 Task: Open Card Card0000000339 in  Board0000000085 in Workspace WS0000000029 in Trello. Add Member Maliaustralia7@gmail.com to Card Card0000000339 in  Board0000000085 in Workspace WS0000000029 in Trello. Add Orange Label titled Label0000000339 to Card Card0000000339 in  Board0000000085 in Workspace WS0000000029 in Trello. Add Checklist CL0000000339 to Card Card0000000339 in  Board0000000085 in Workspace WS0000000029 in Trello. Add Dates with Start Date as Jun 01 2023 and Due Date as Jun 30 2023 to Card Card0000000339 in  Board0000000085 in Workspace WS0000000029 in Trello
Action: Mouse moved to (124, 355)
Screenshot: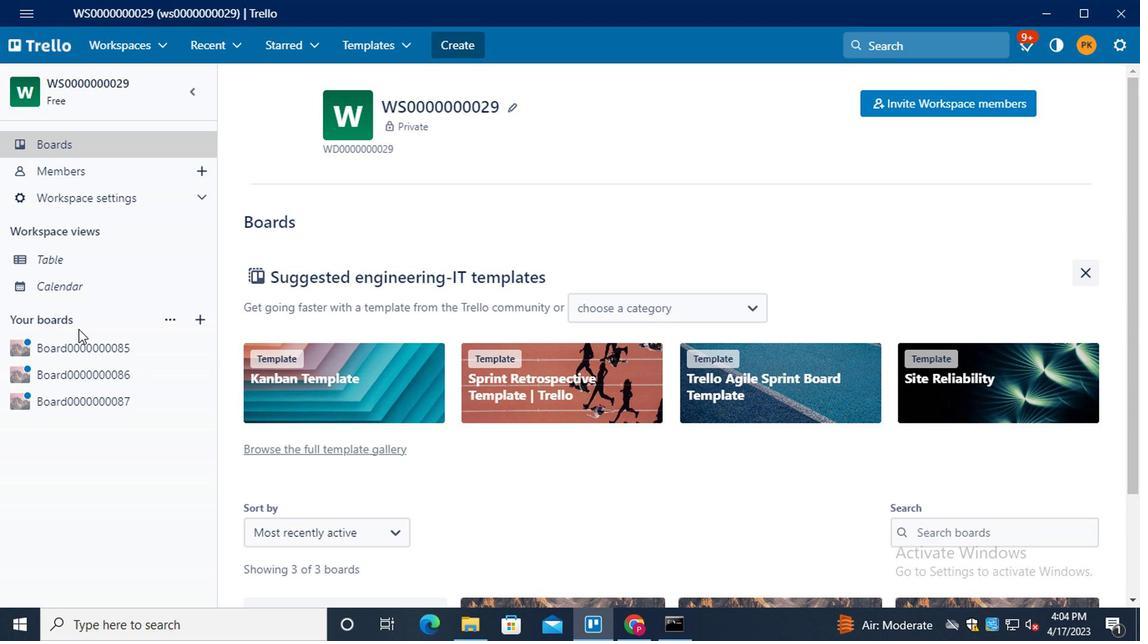 
Action: Mouse pressed left at (124, 355)
Screenshot: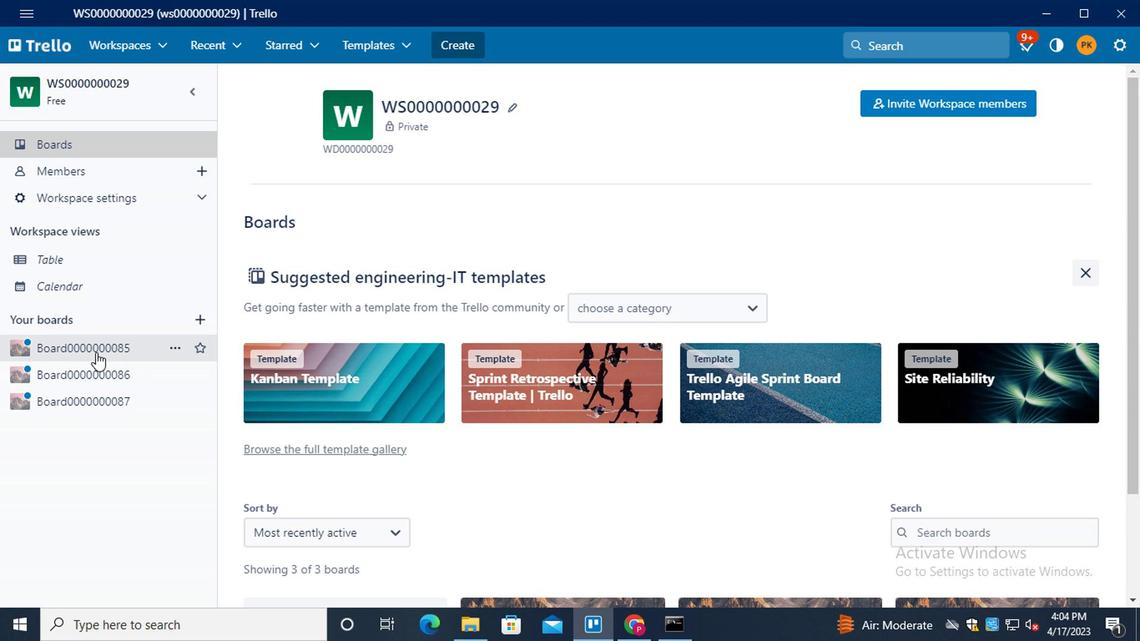
Action: Mouse moved to (331, 454)
Screenshot: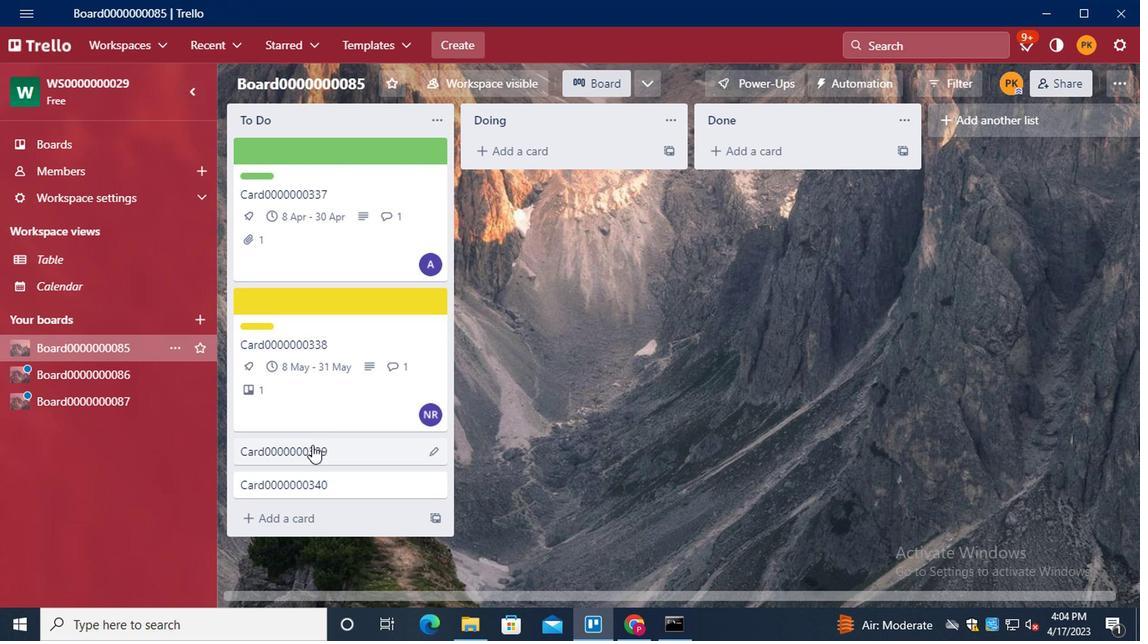 
Action: Mouse pressed left at (331, 454)
Screenshot: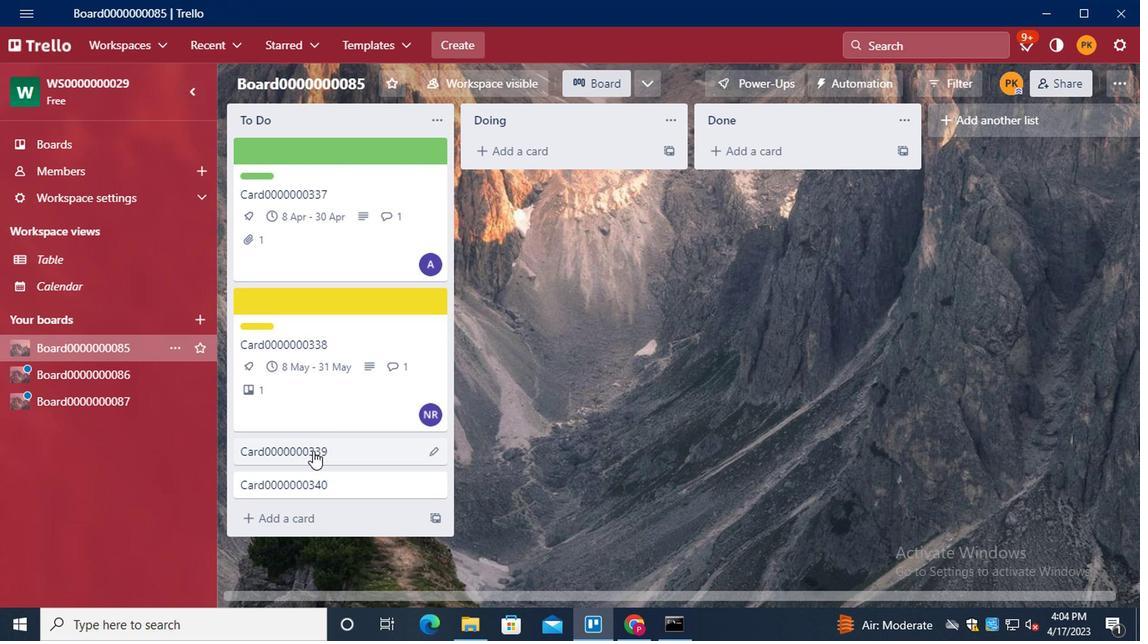 
Action: Mouse moved to (780, 160)
Screenshot: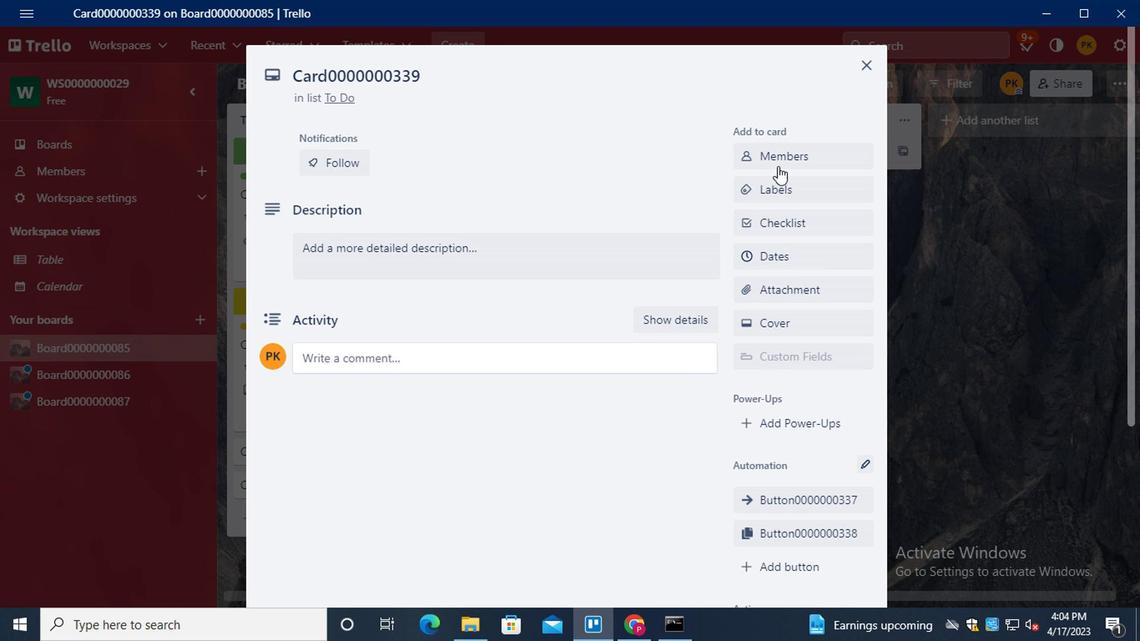 
Action: Mouse pressed left at (780, 160)
Screenshot: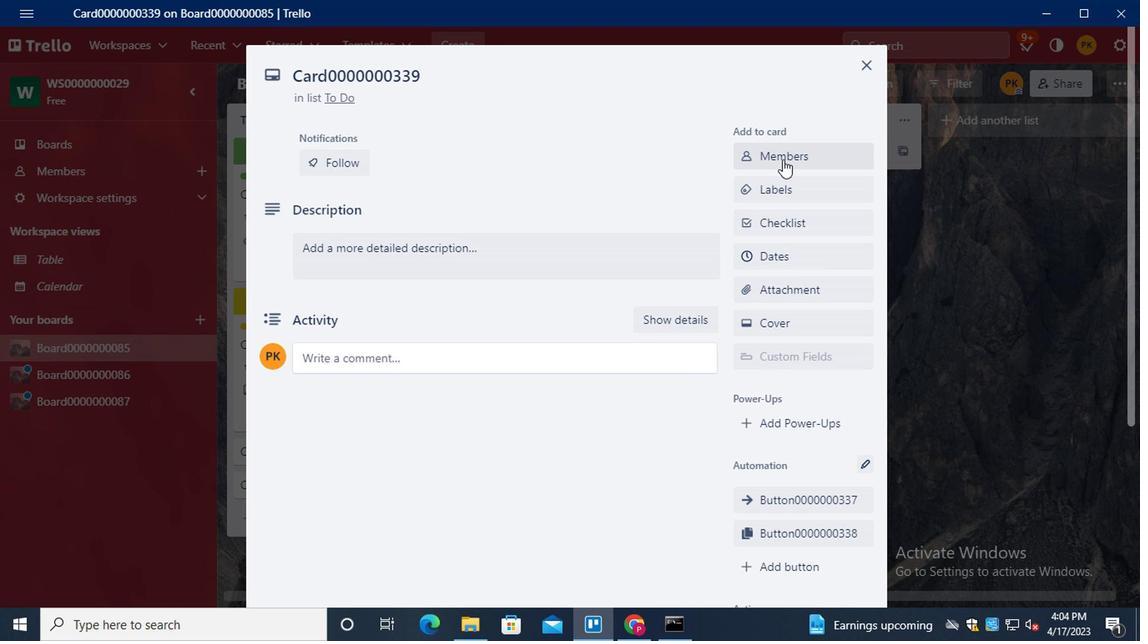 
Action: Mouse moved to (799, 239)
Screenshot: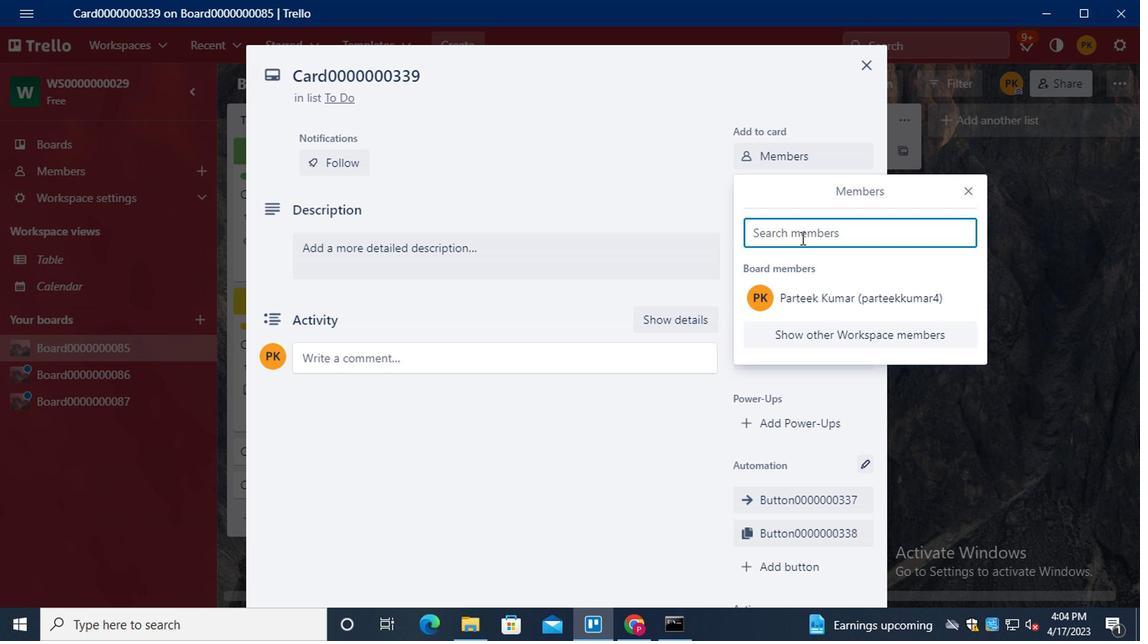 
Action: Key pressed <Key.shift>MAILAUSTRALIA7<Key.shift>@GMAIL.COM
Screenshot: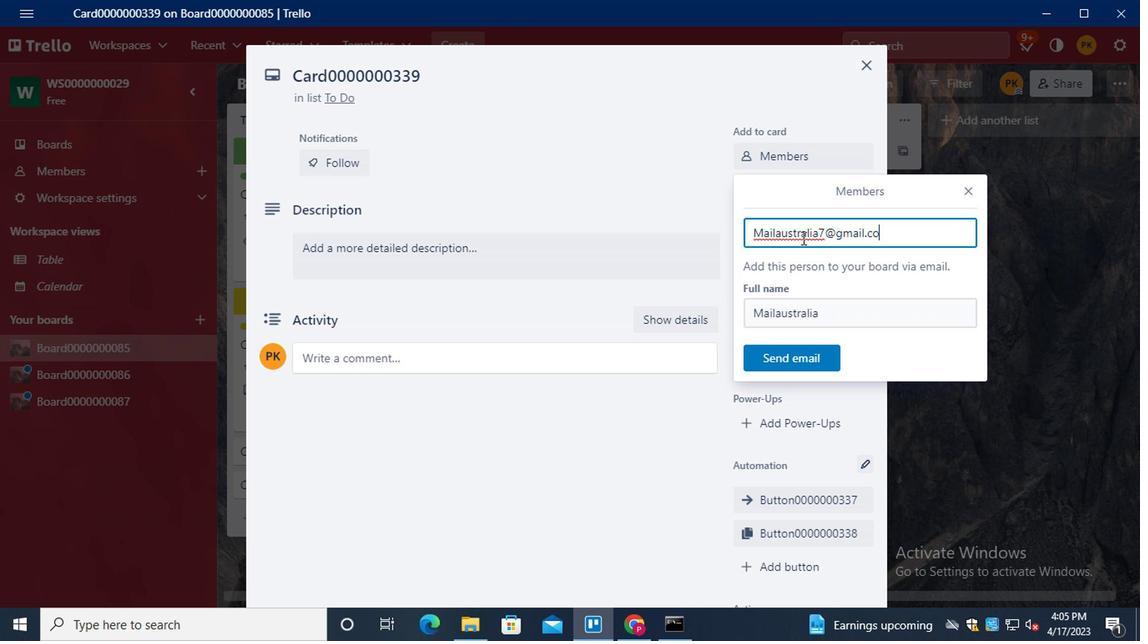 
Action: Mouse moved to (808, 355)
Screenshot: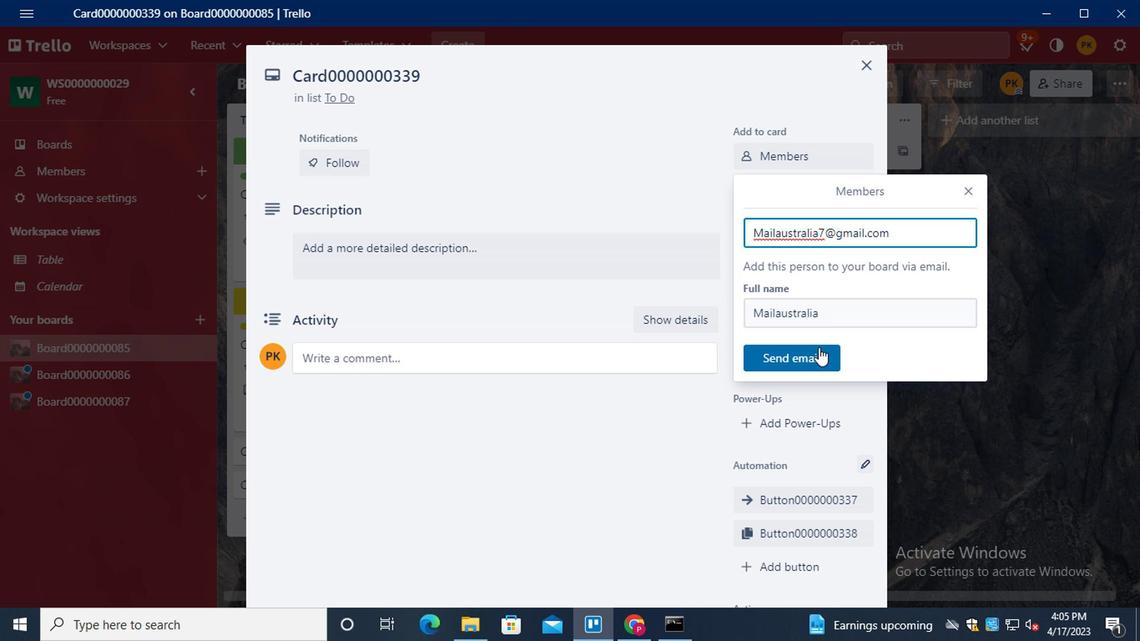 
Action: Mouse pressed left at (808, 355)
Screenshot: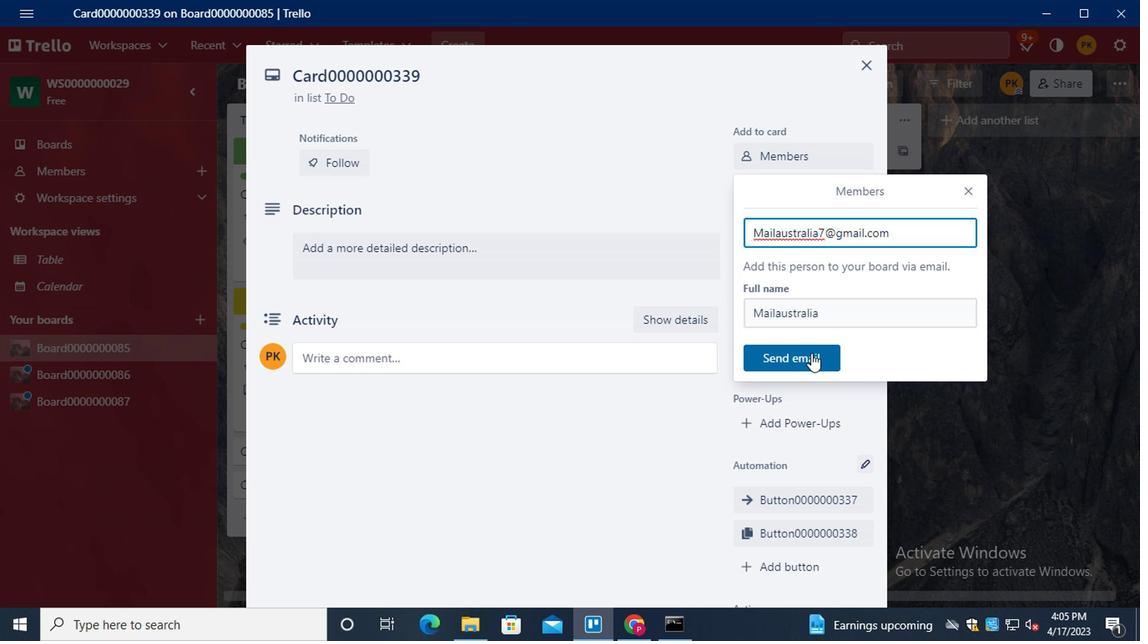 
Action: Mouse moved to (802, 196)
Screenshot: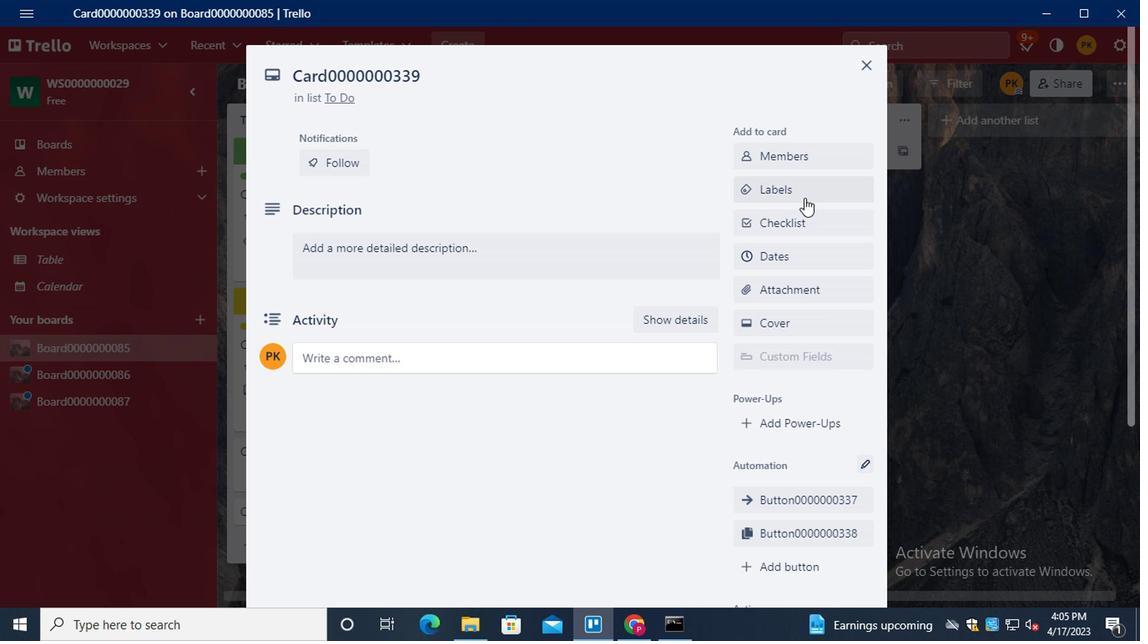 
Action: Mouse pressed left at (802, 196)
Screenshot: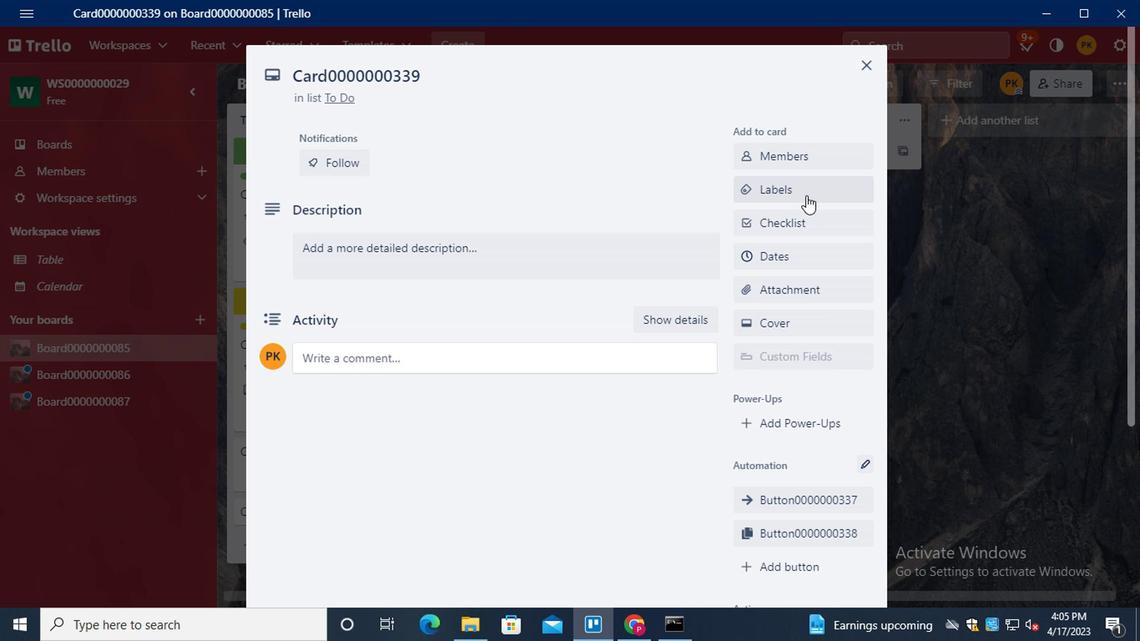
Action: Mouse moved to (851, 435)
Screenshot: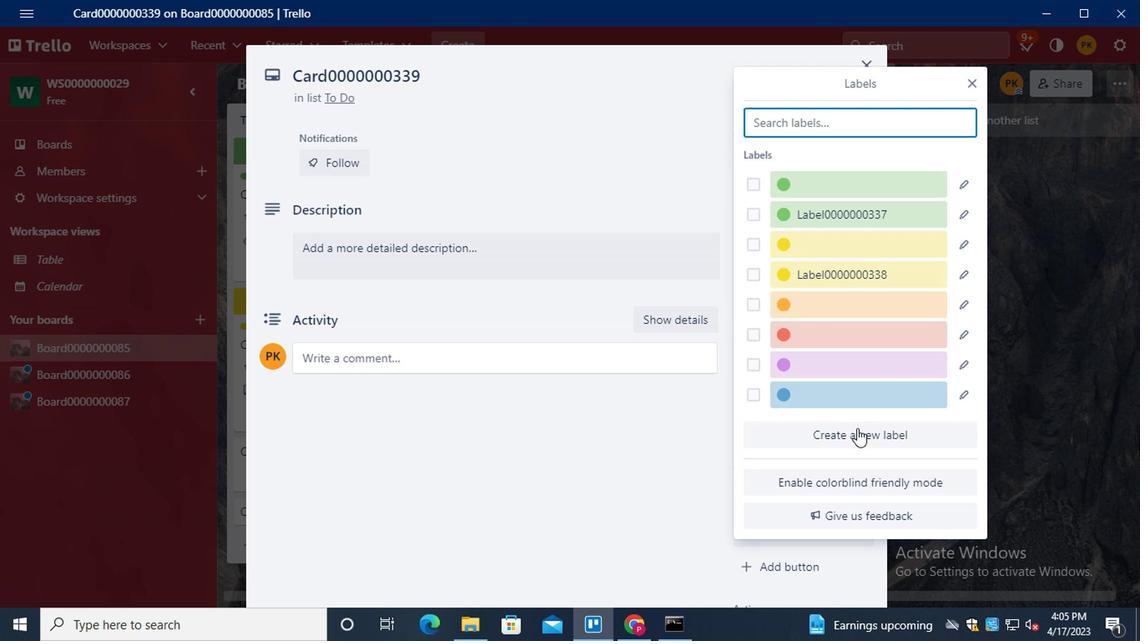 
Action: Mouse pressed left at (851, 435)
Screenshot: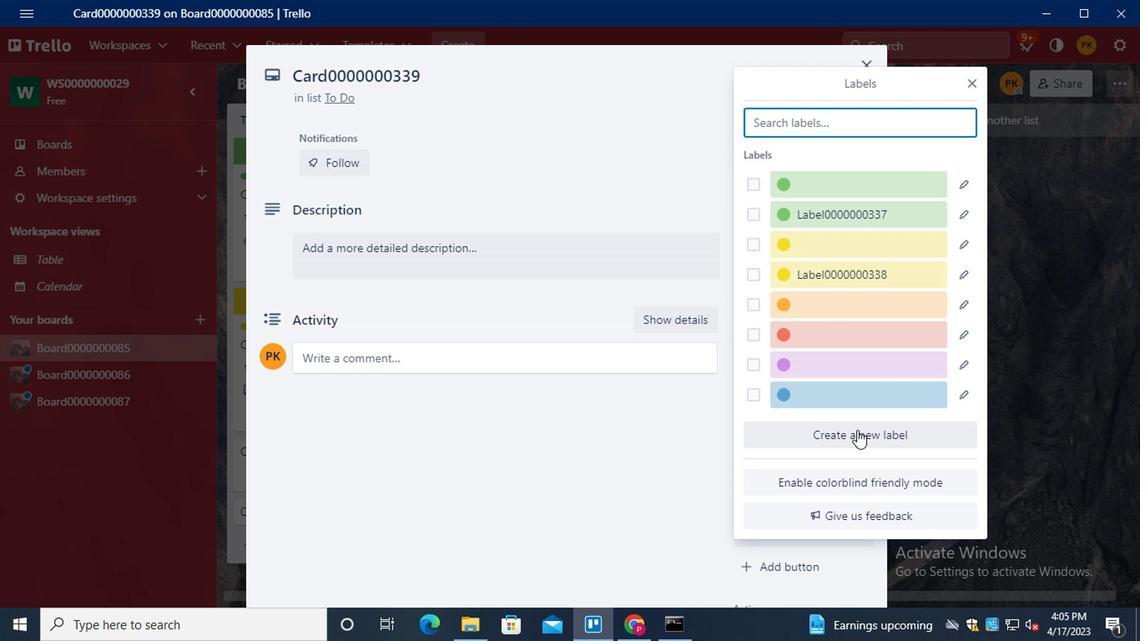 
Action: Mouse moved to (851, 435)
Screenshot: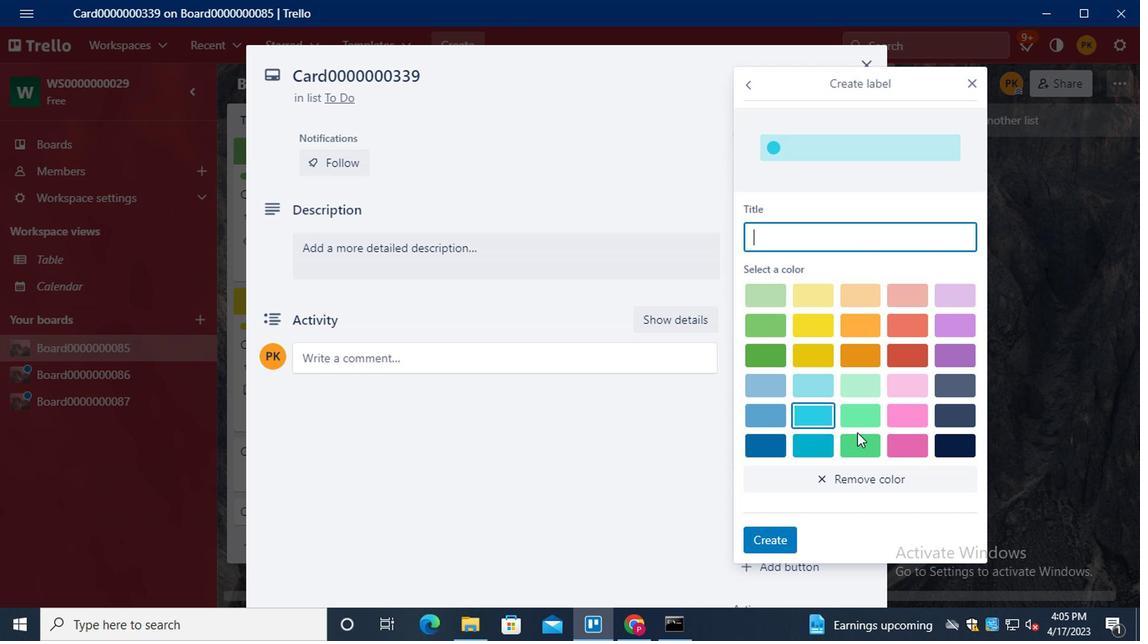 
Action: Key pressed <Key.shift>LABEL0000000339
Screenshot: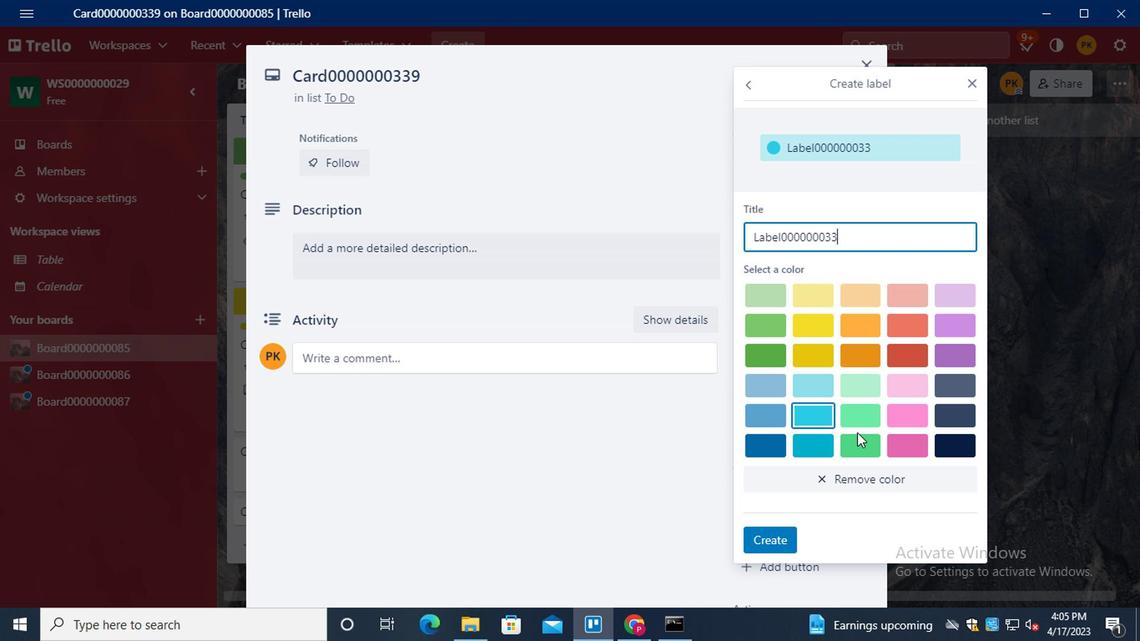 
Action: Mouse moved to (857, 331)
Screenshot: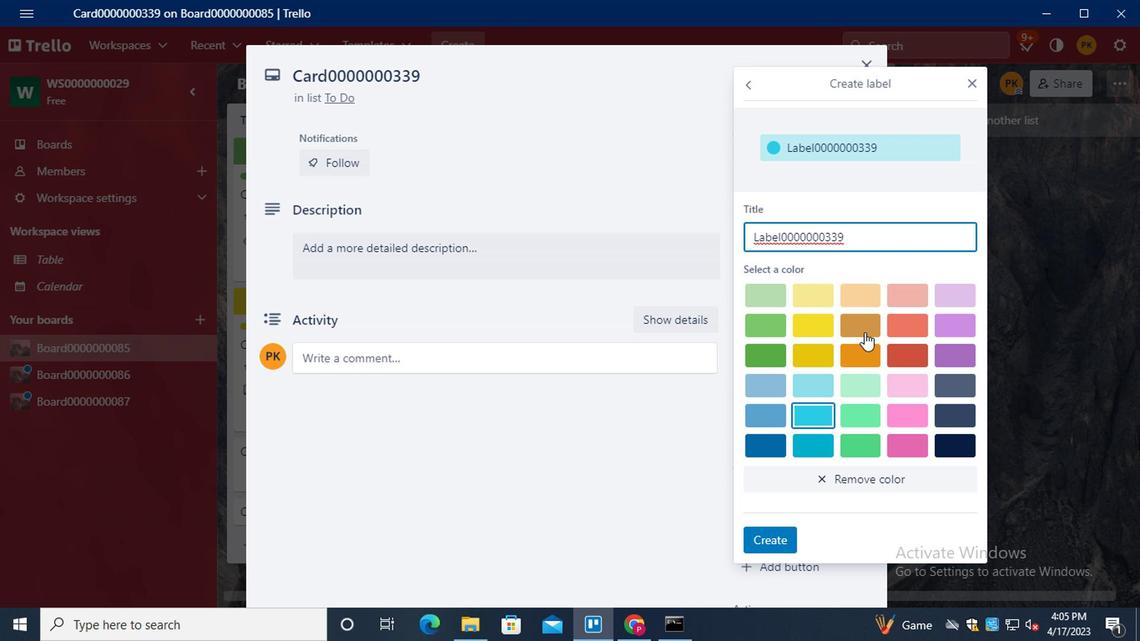 
Action: Mouse pressed left at (857, 331)
Screenshot: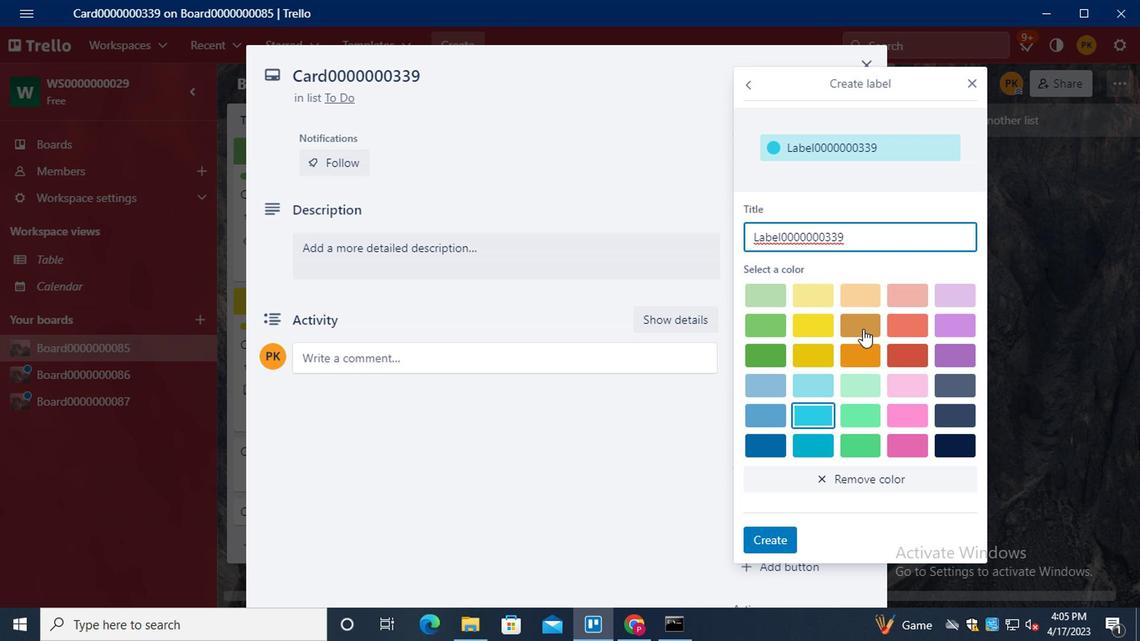 
Action: Mouse moved to (773, 538)
Screenshot: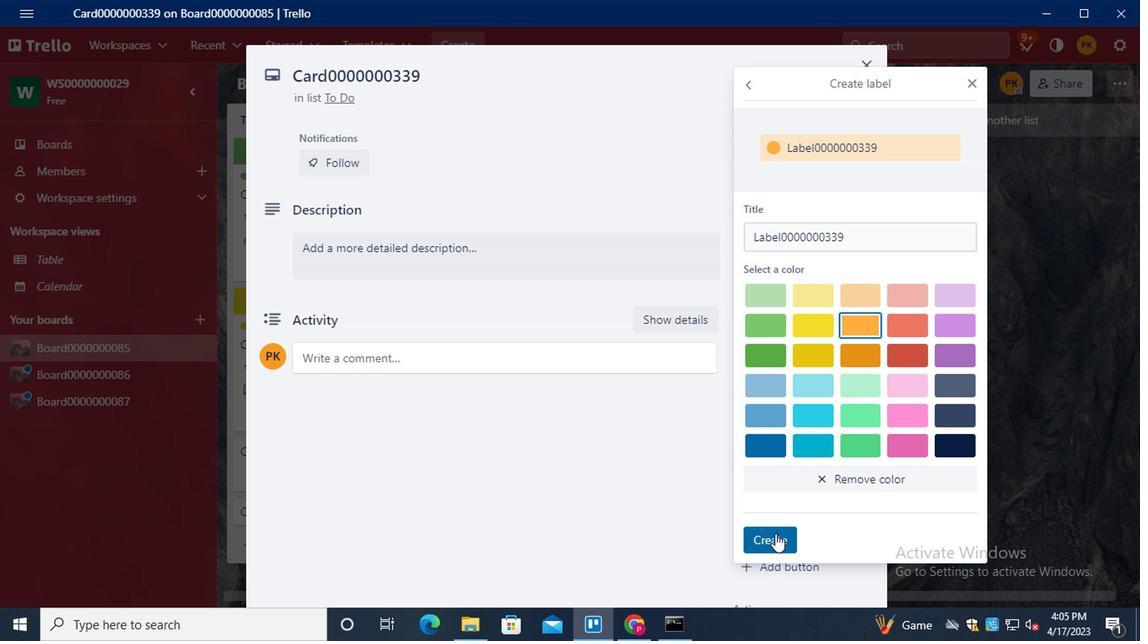 
Action: Mouse pressed left at (773, 538)
Screenshot: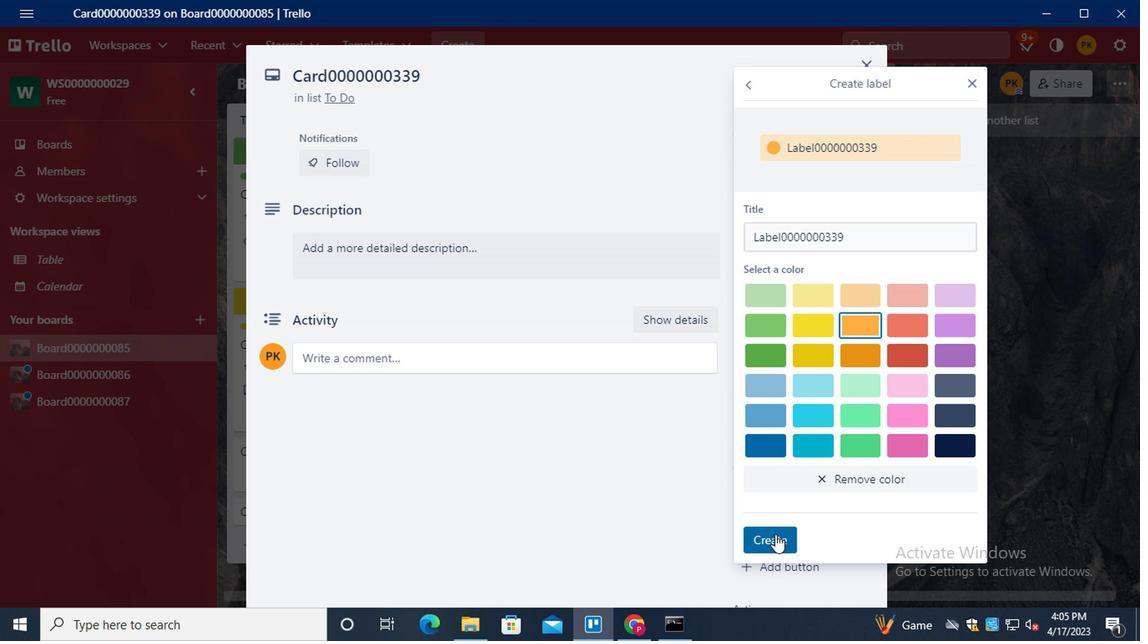 
Action: Mouse moved to (961, 85)
Screenshot: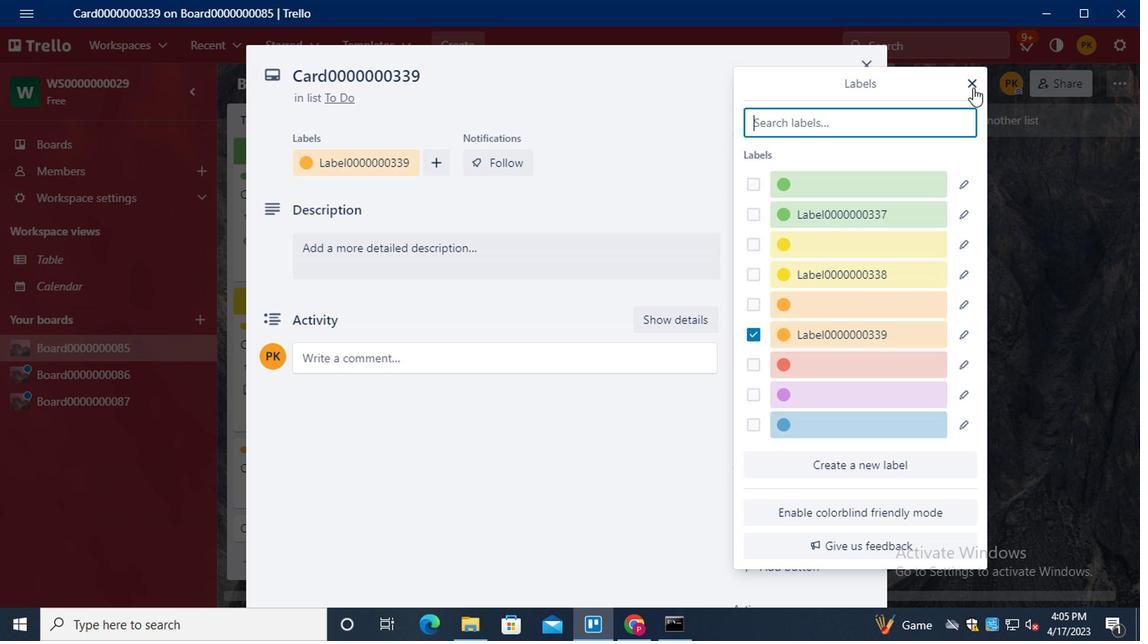 
Action: Mouse pressed left at (961, 85)
Screenshot: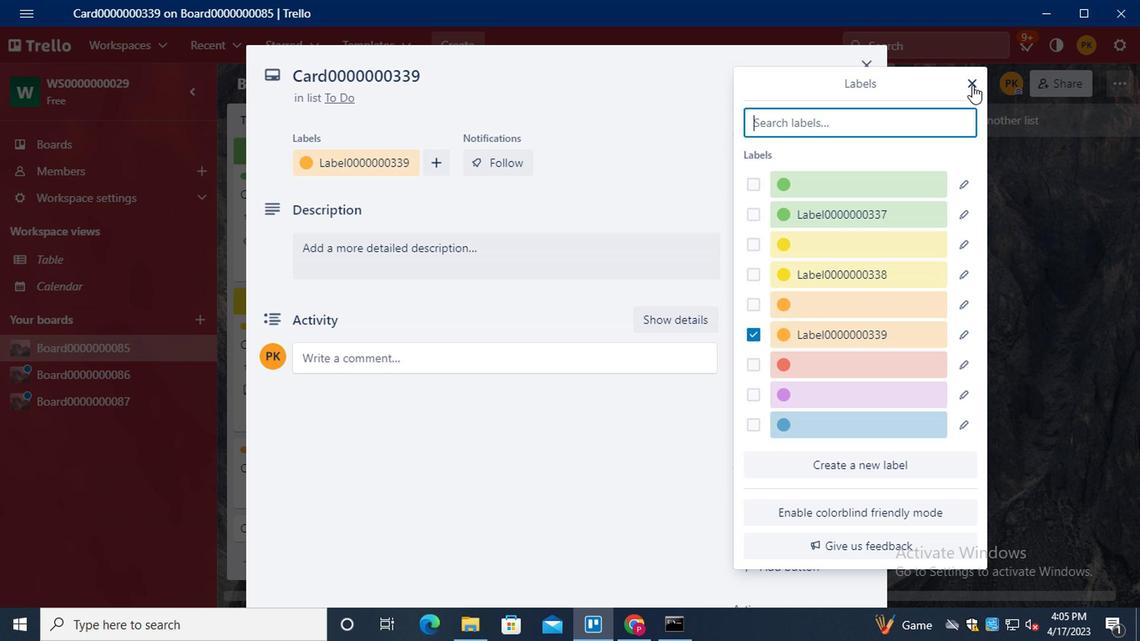 
Action: Mouse moved to (810, 225)
Screenshot: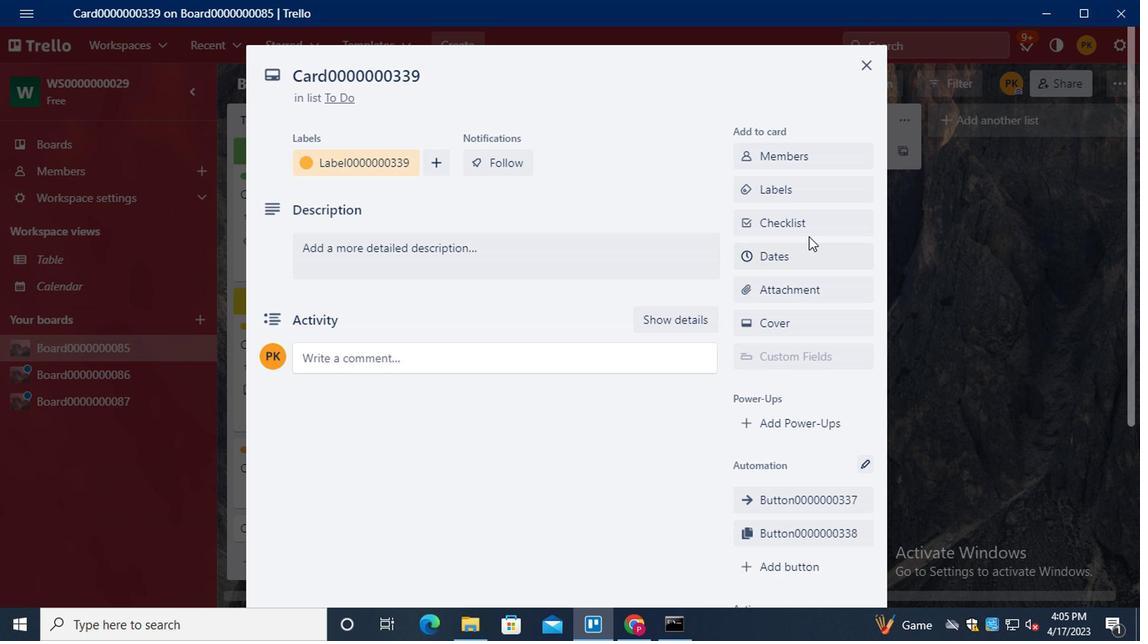 
Action: Mouse pressed left at (810, 225)
Screenshot: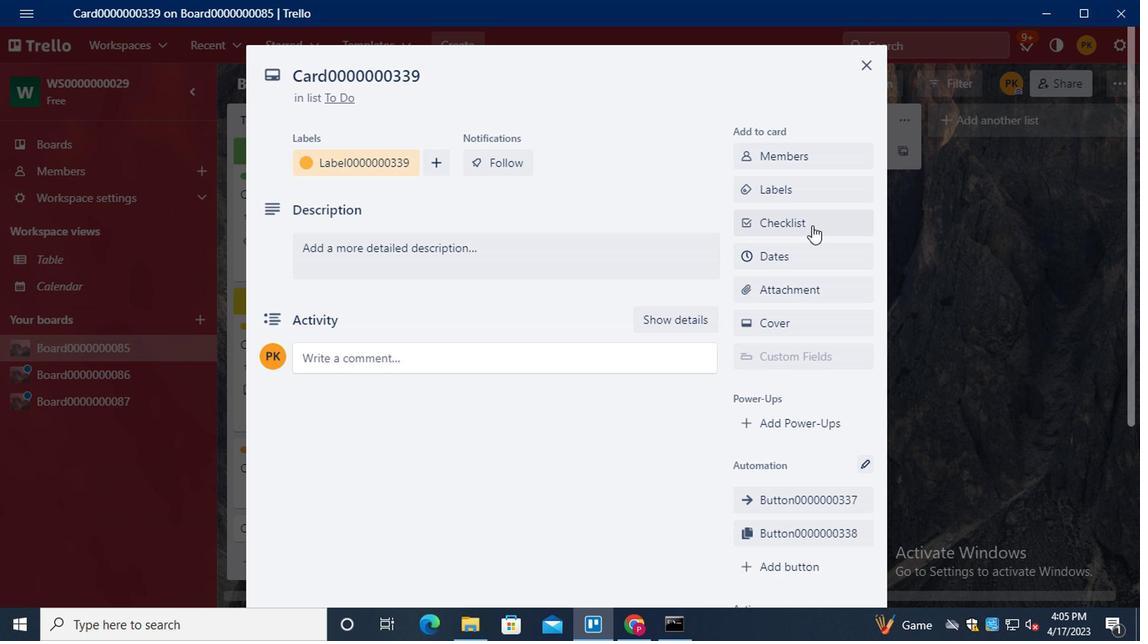 
Action: Key pressed <Key.shift>CL0000000339
Screenshot: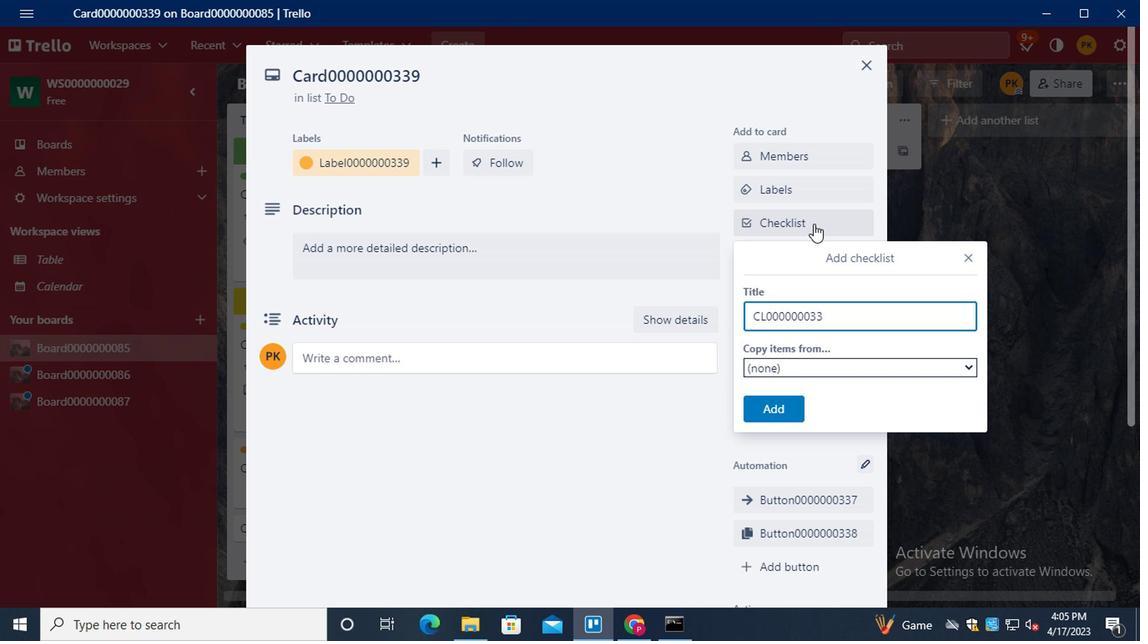 
Action: Mouse moved to (761, 410)
Screenshot: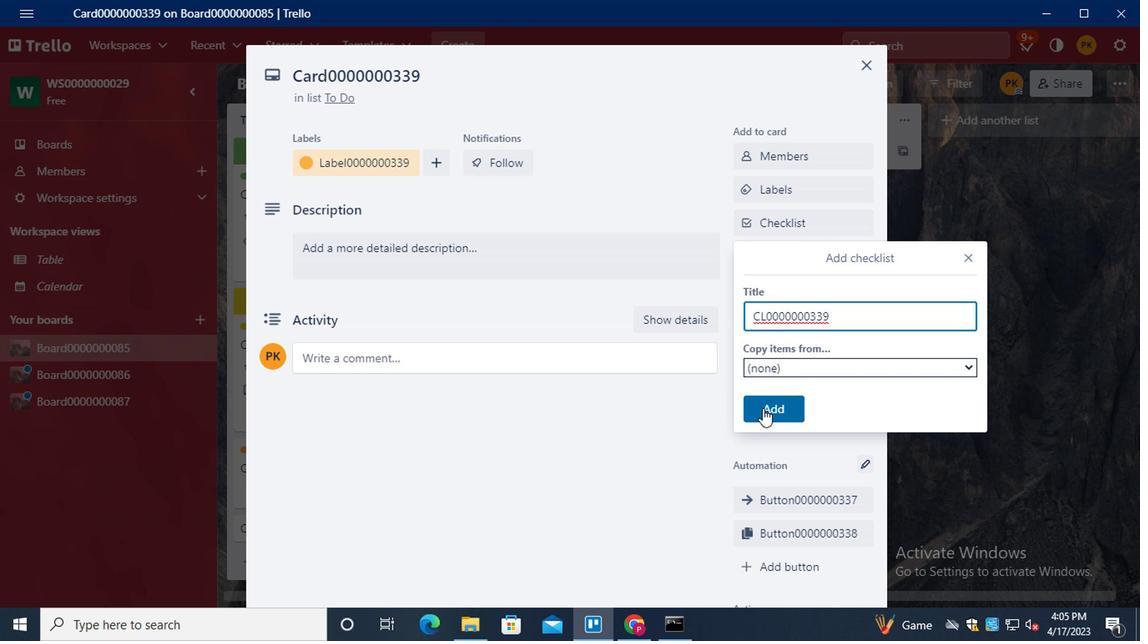 
Action: Mouse pressed left at (761, 410)
Screenshot: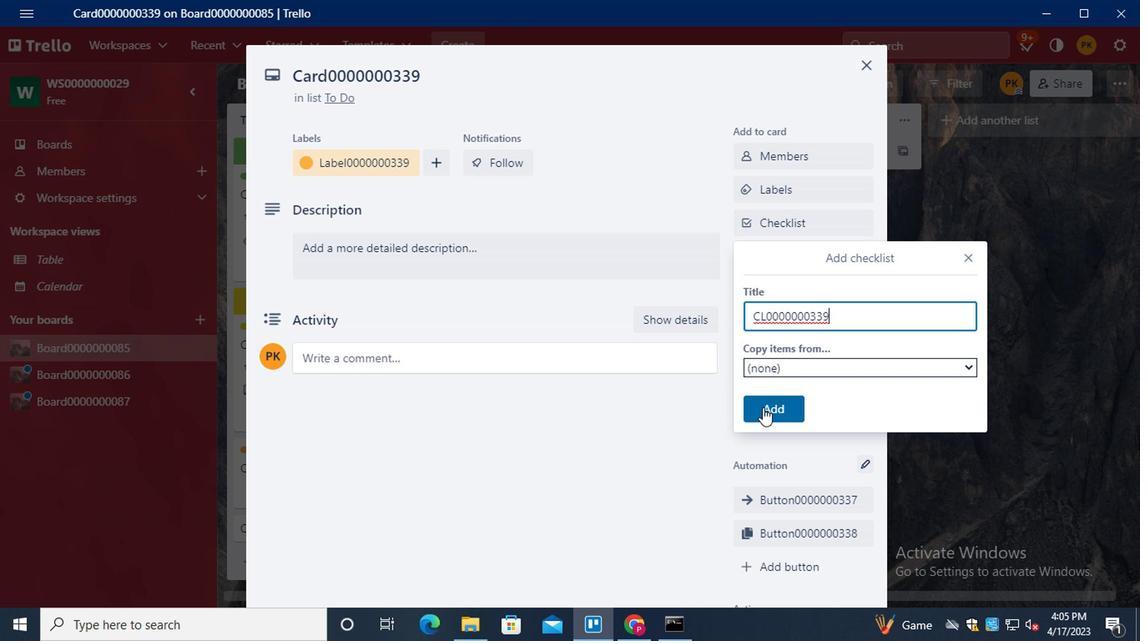 
Action: Mouse moved to (838, 261)
Screenshot: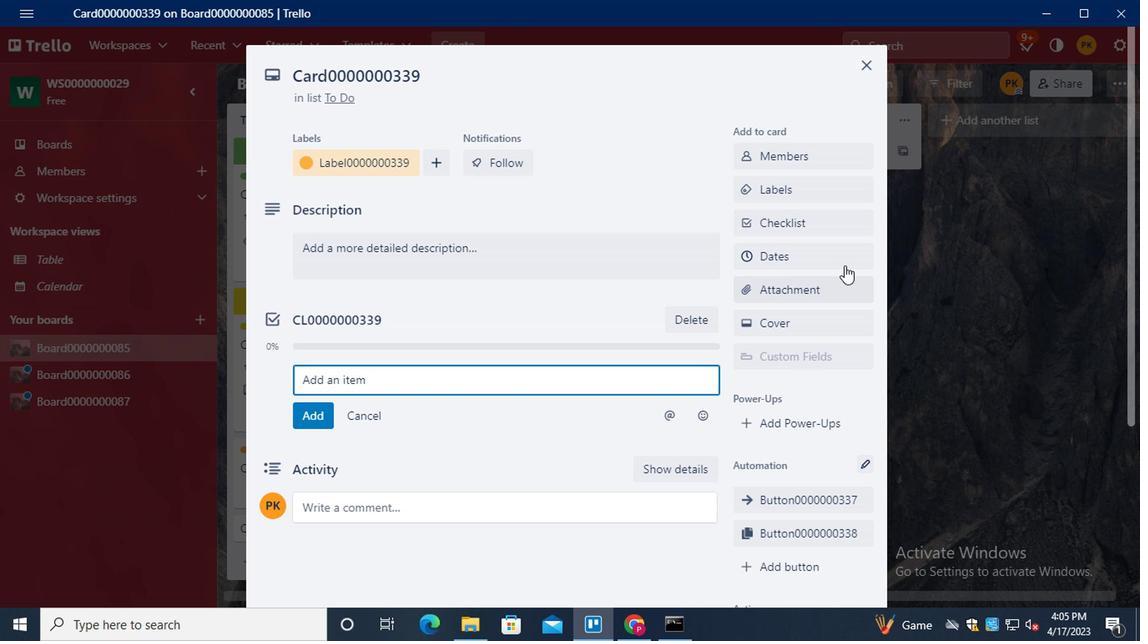 
Action: Mouse pressed left at (838, 261)
Screenshot: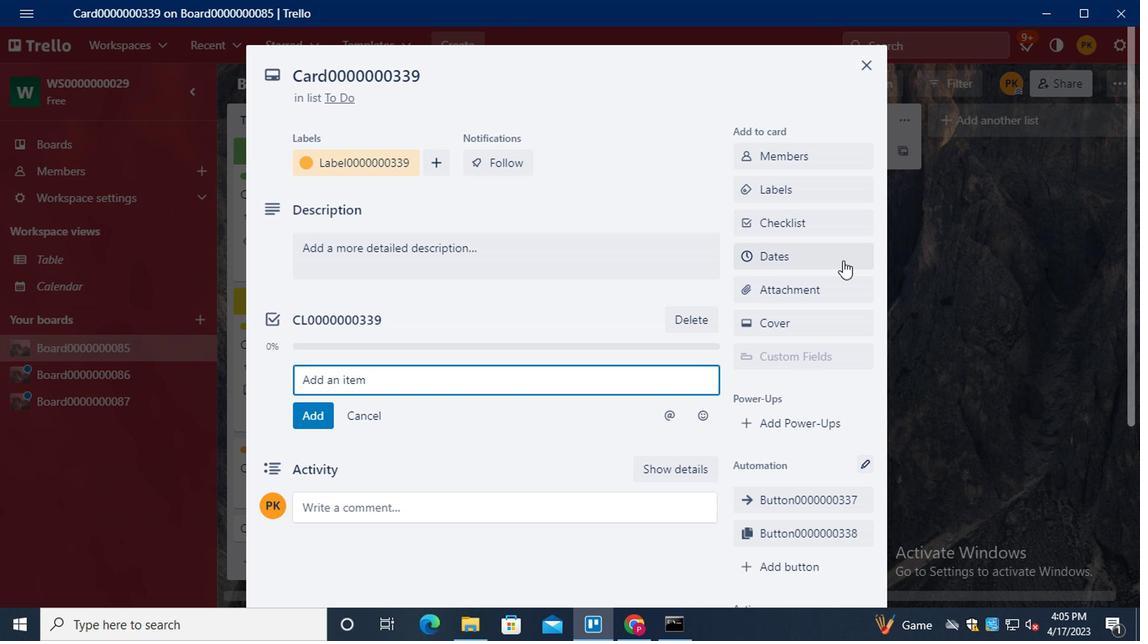 
Action: Mouse moved to (752, 381)
Screenshot: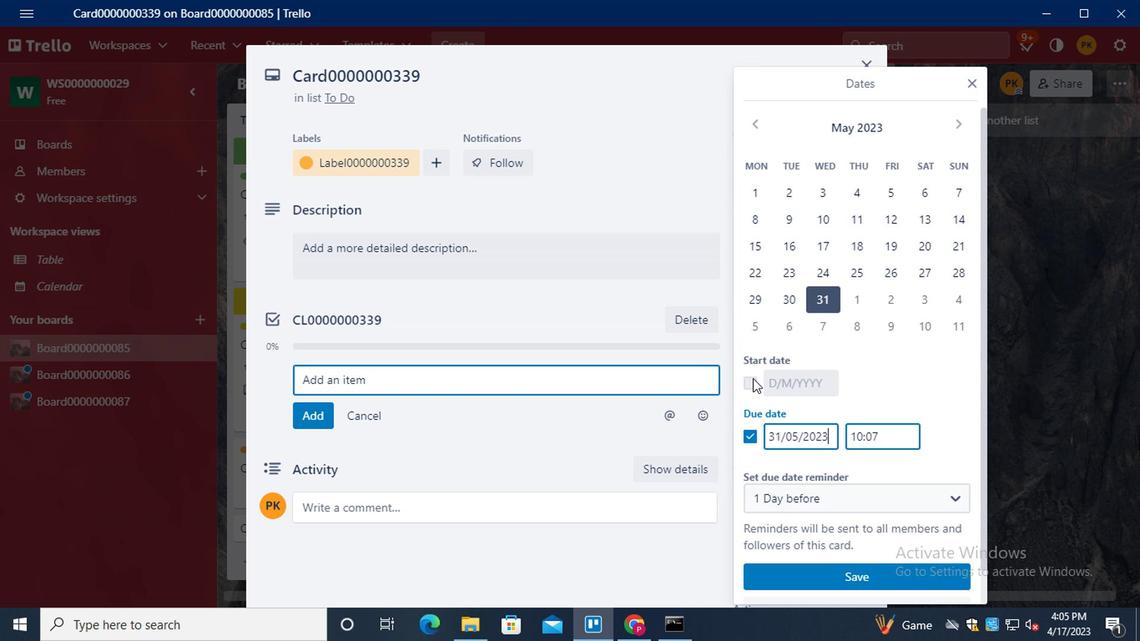 
Action: Mouse pressed left at (752, 381)
Screenshot: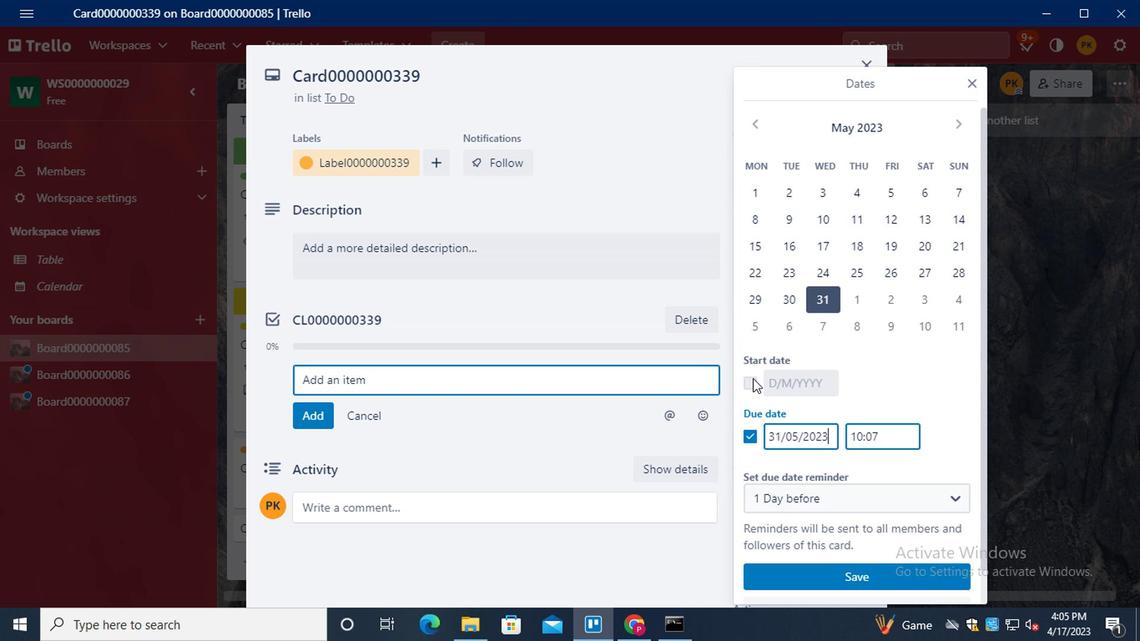 
Action: Mouse moved to (950, 129)
Screenshot: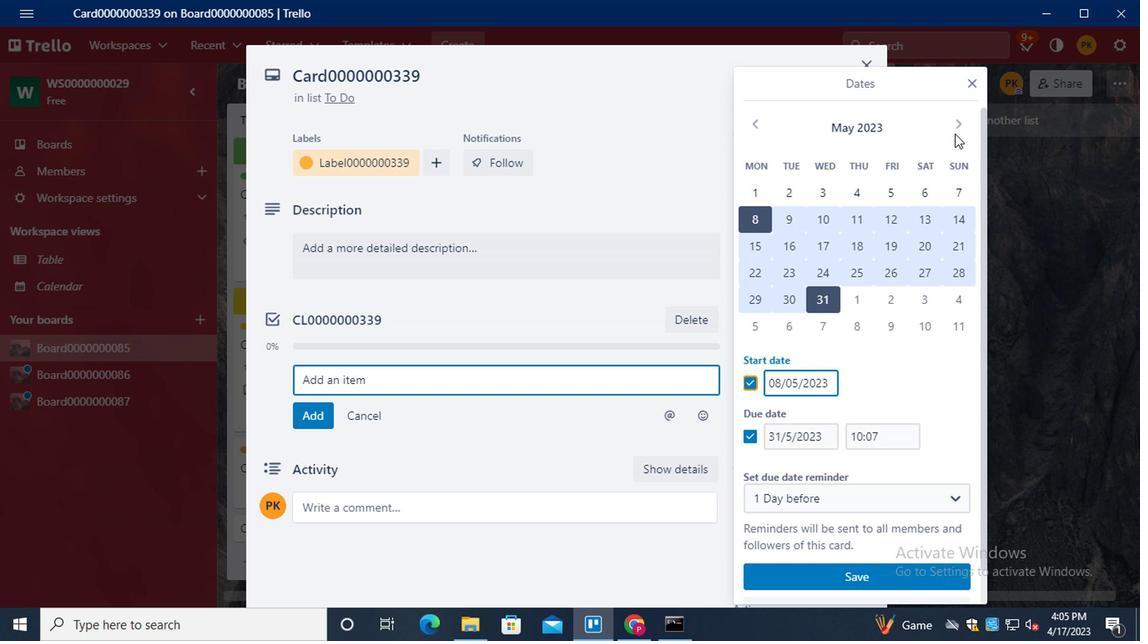 
Action: Mouse pressed left at (950, 129)
Screenshot: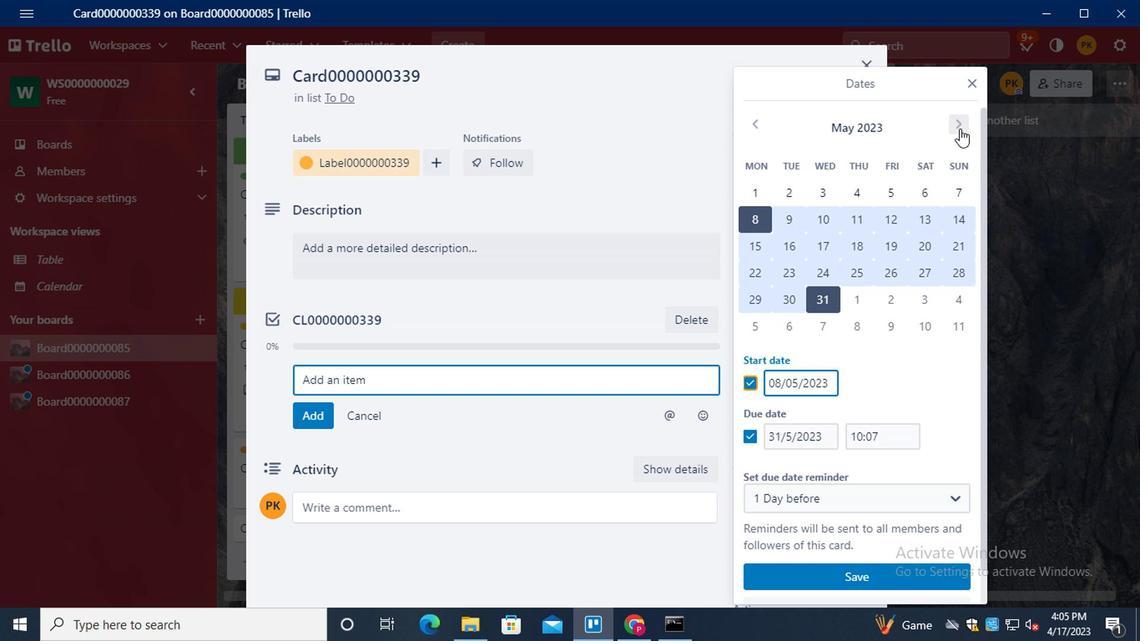 
Action: Mouse moved to (853, 192)
Screenshot: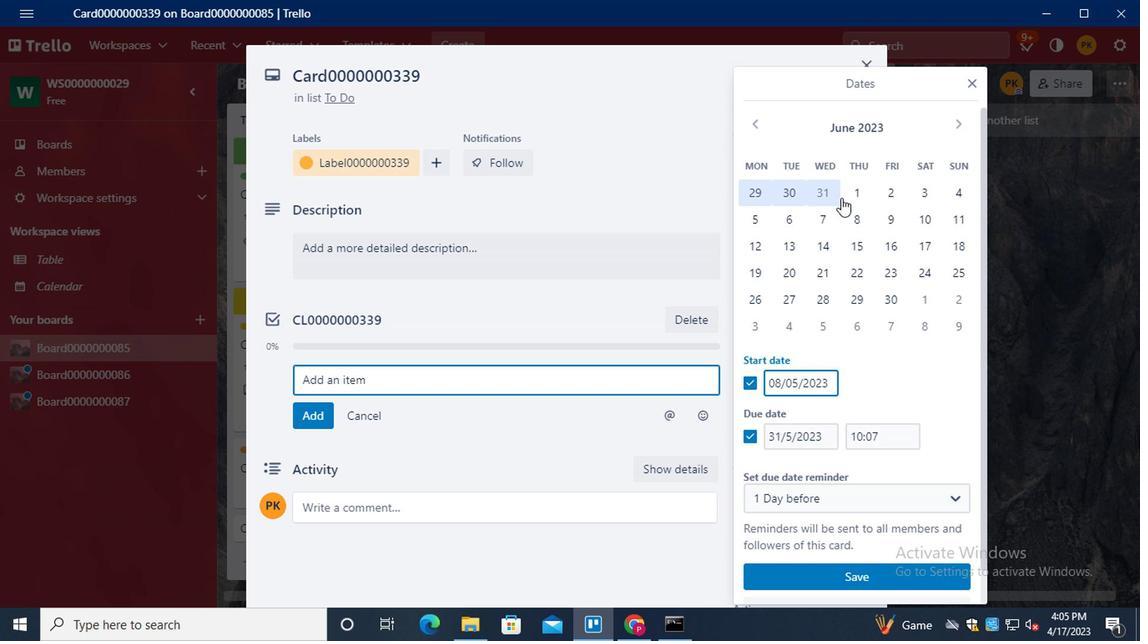 
Action: Mouse pressed left at (853, 192)
Screenshot: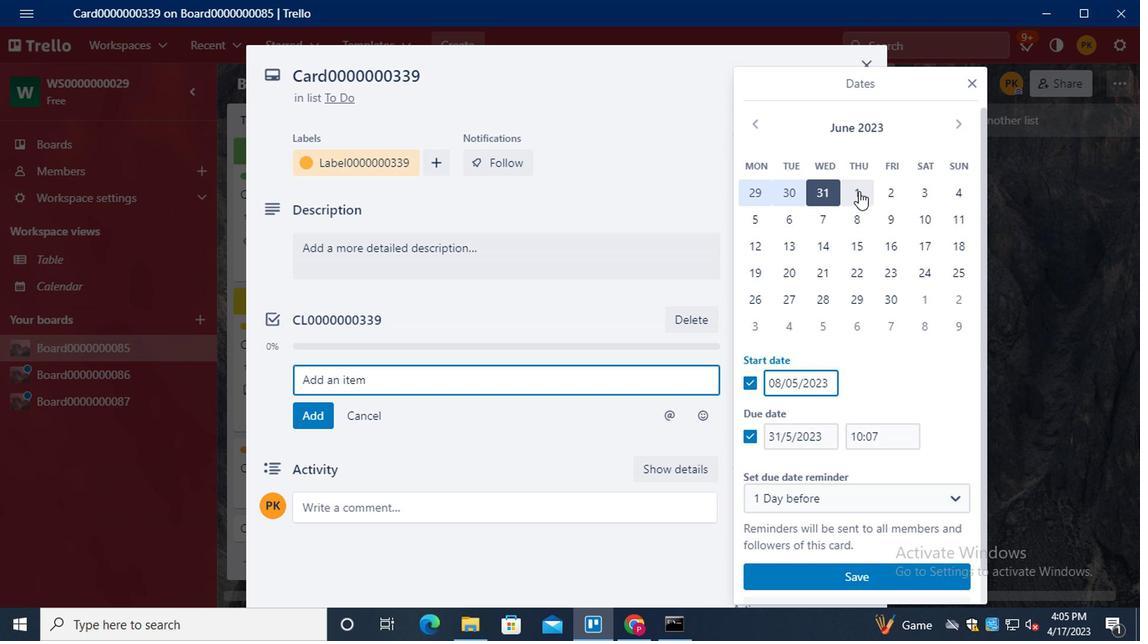 
Action: Mouse moved to (882, 307)
Screenshot: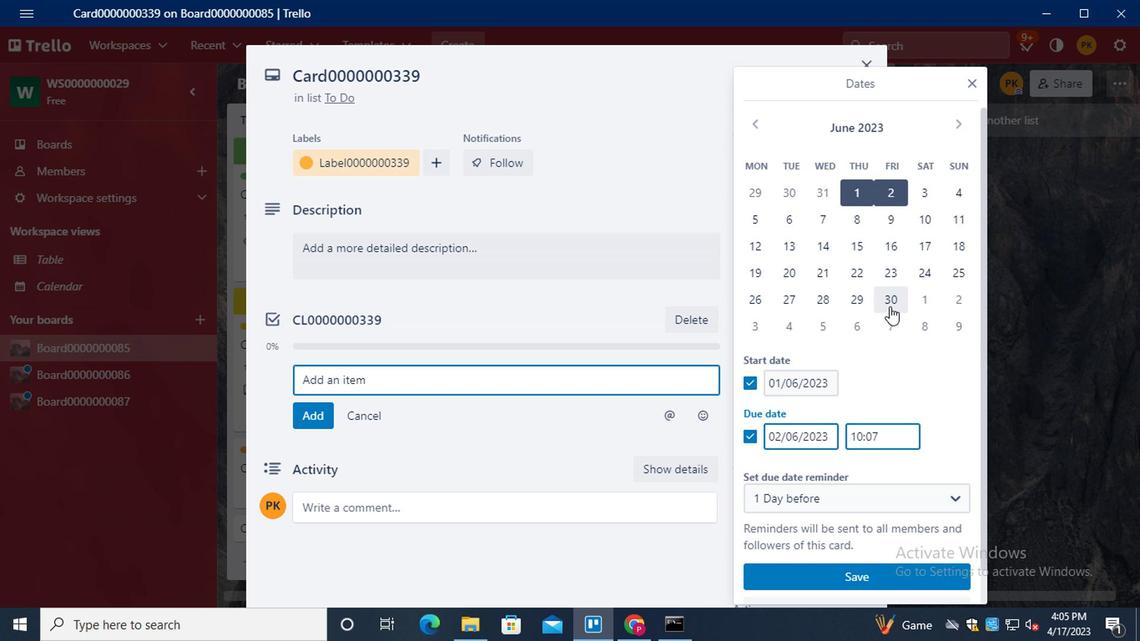 
Action: Mouse pressed left at (882, 307)
Screenshot: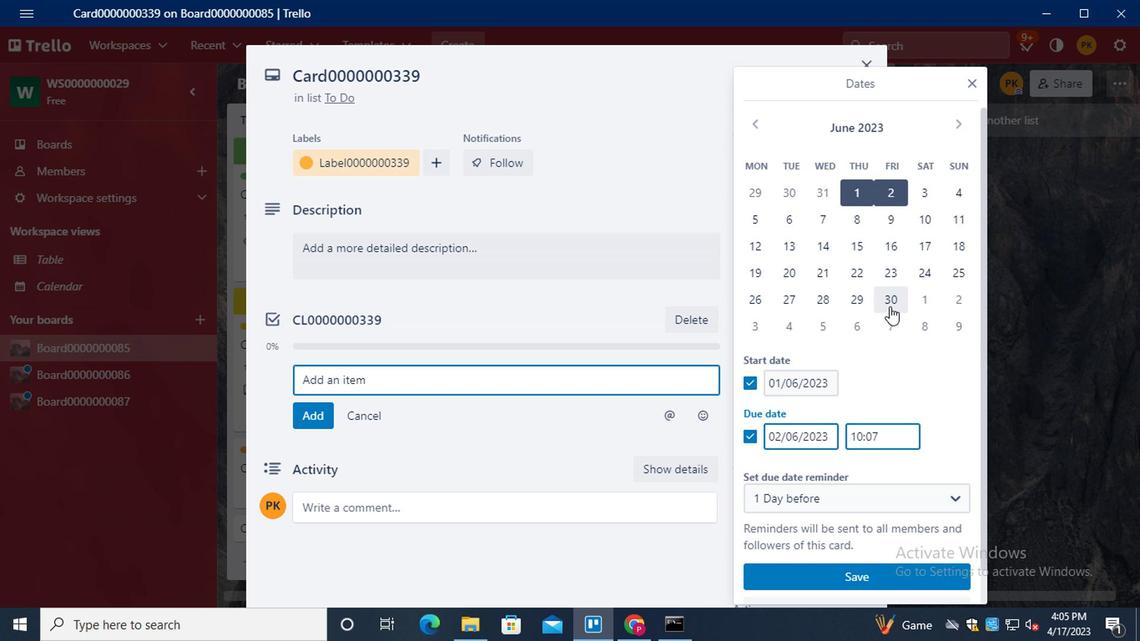 
Action: Mouse moved to (813, 578)
Screenshot: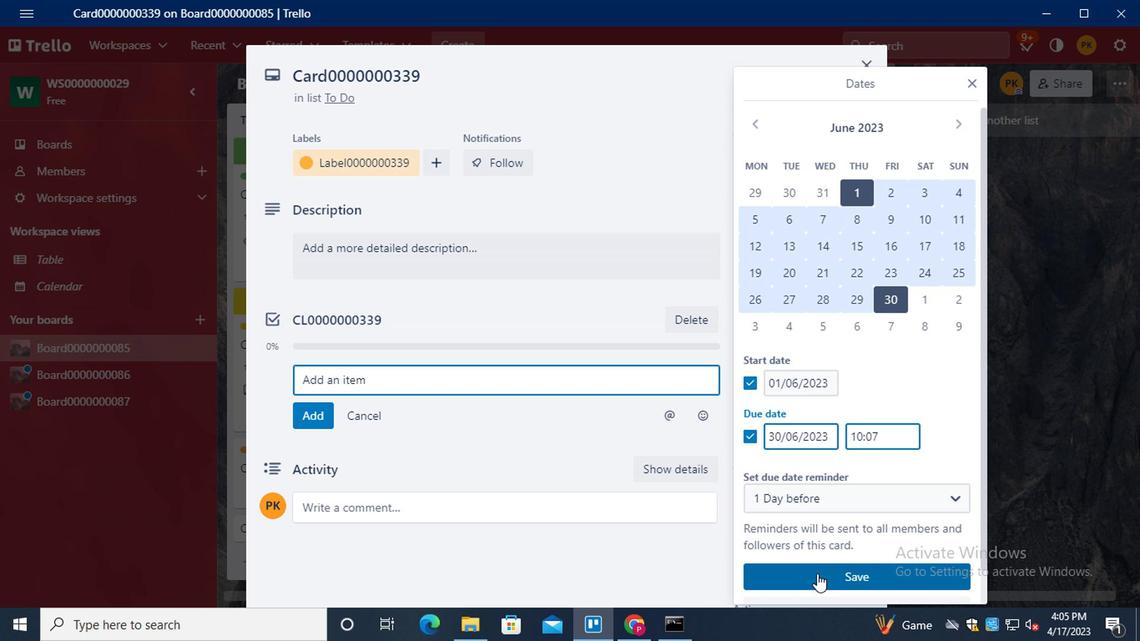 
Action: Mouse pressed left at (813, 578)
Screenshot: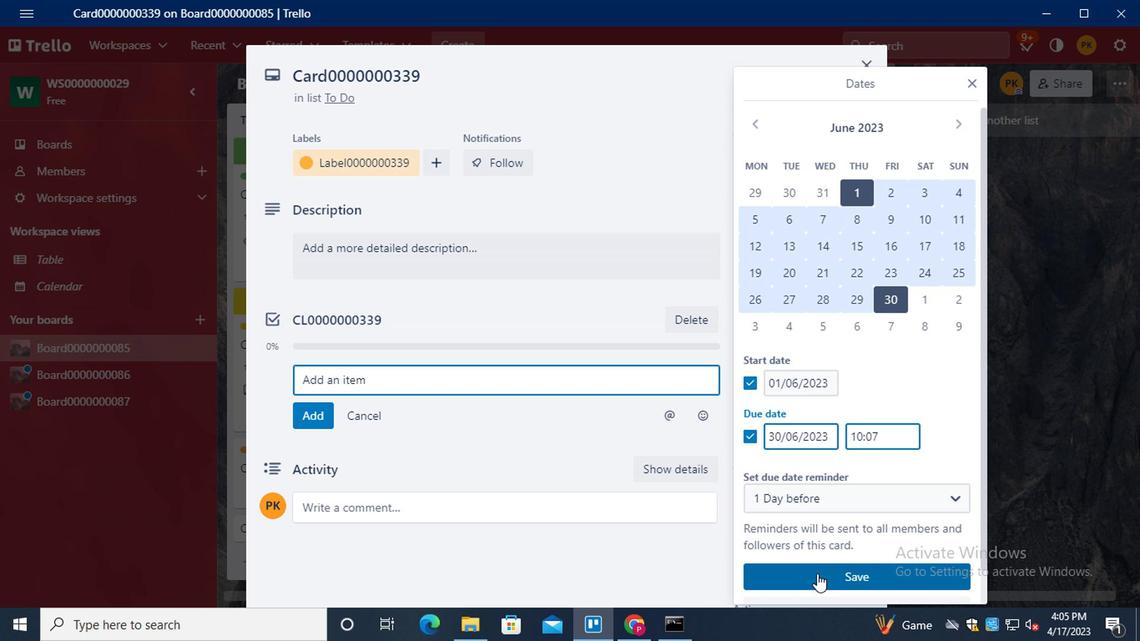 
Action: Mouse moved to (453, 275)
Screenshot: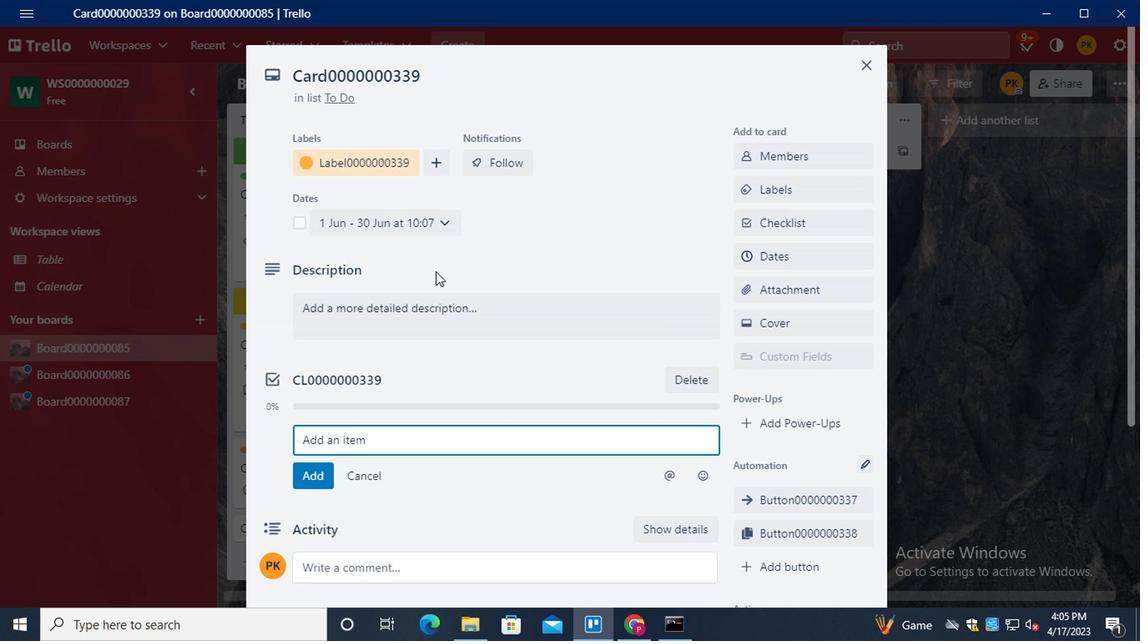 
Action: Mouse scrolled (453, 276) with delta (0, 1)
Screenshot: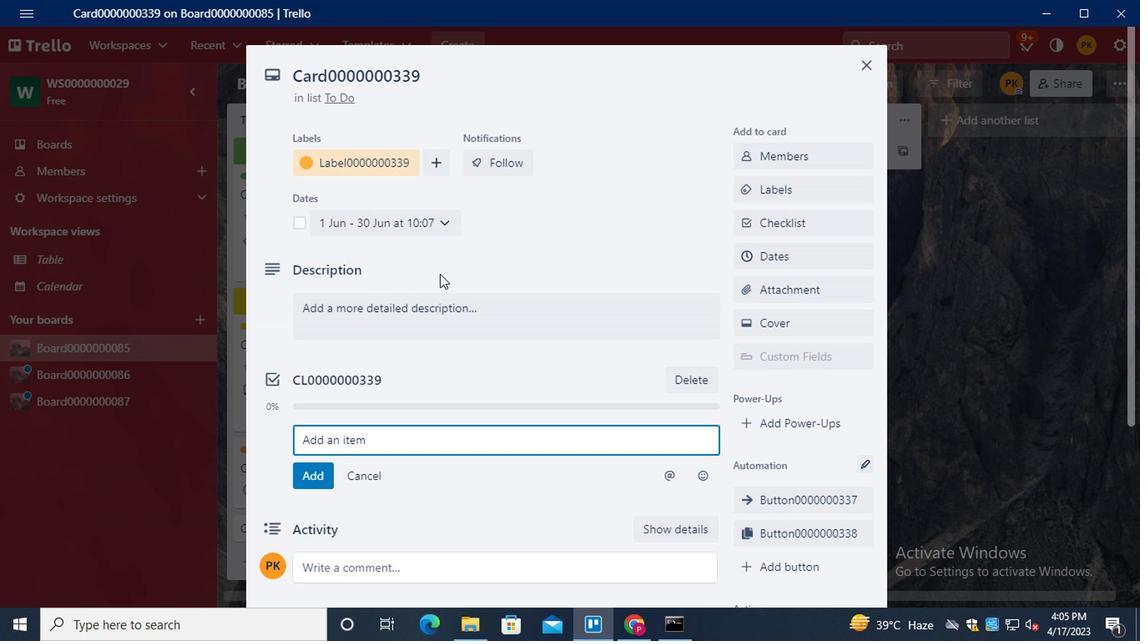 
Action: Mouse scrolled (453, 276) with delta (0, 1)
Screenshot: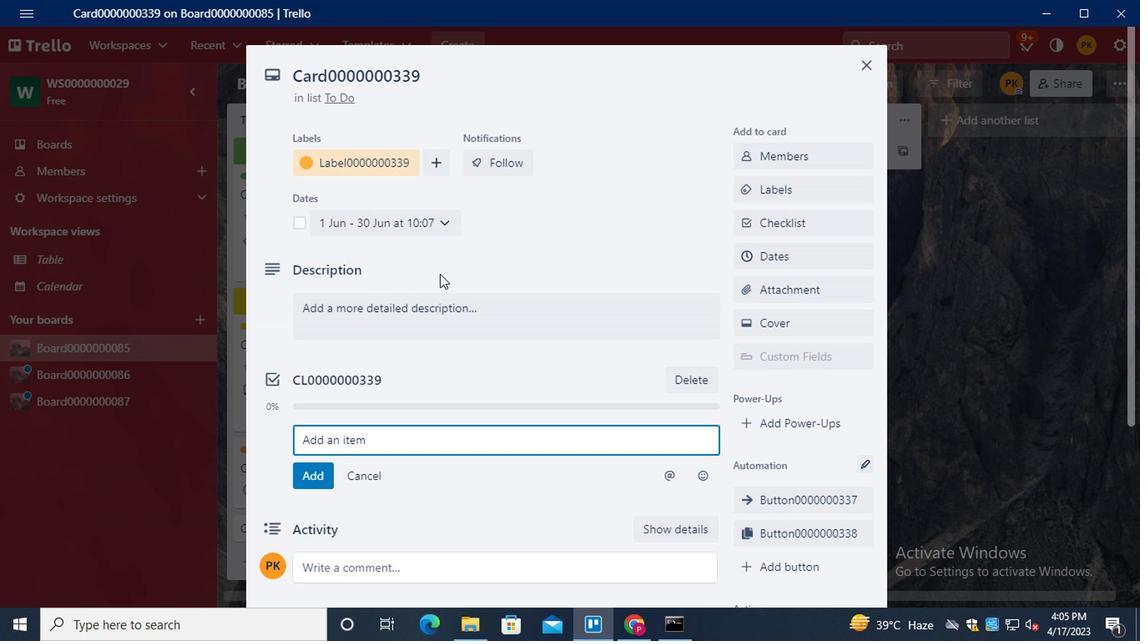 
Action: Mouse scrolled (453, 276) with delta (0, 1)
Screenshot: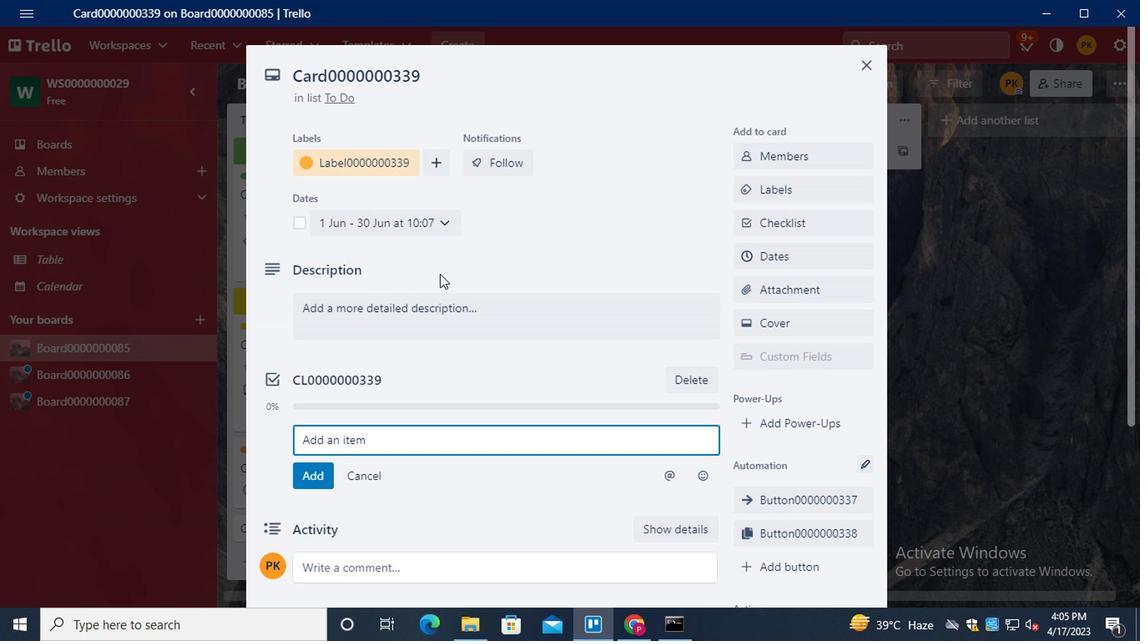 
Action: Mouse scrolled (453, 276) with delta (0, 1)
Screenshot: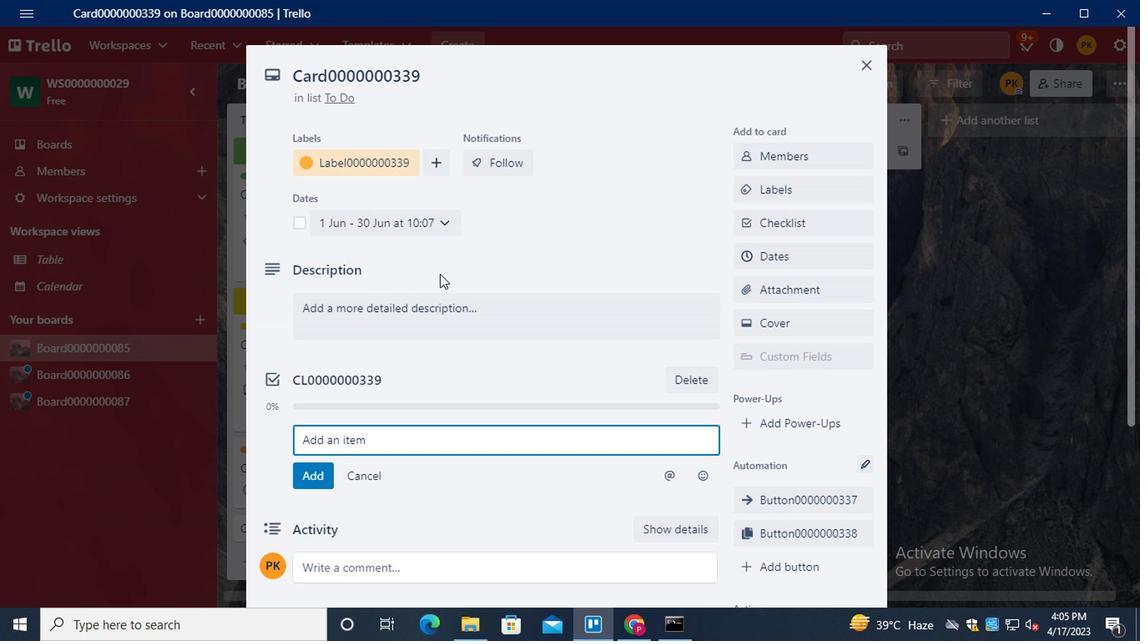 
